 Task: Select the preserved case.
Action: Mouse moved to (1192, 30)
Screenshot: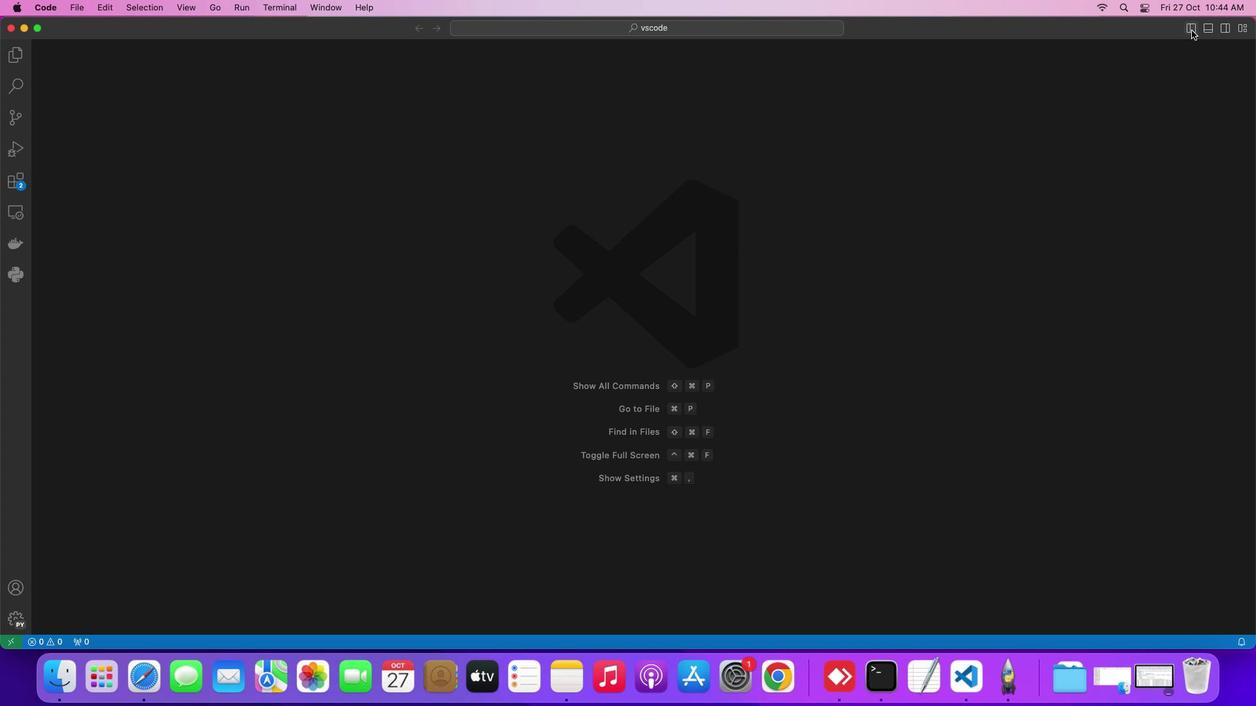
Action: Mouse pressed left at (1192, 30)
Screenshot: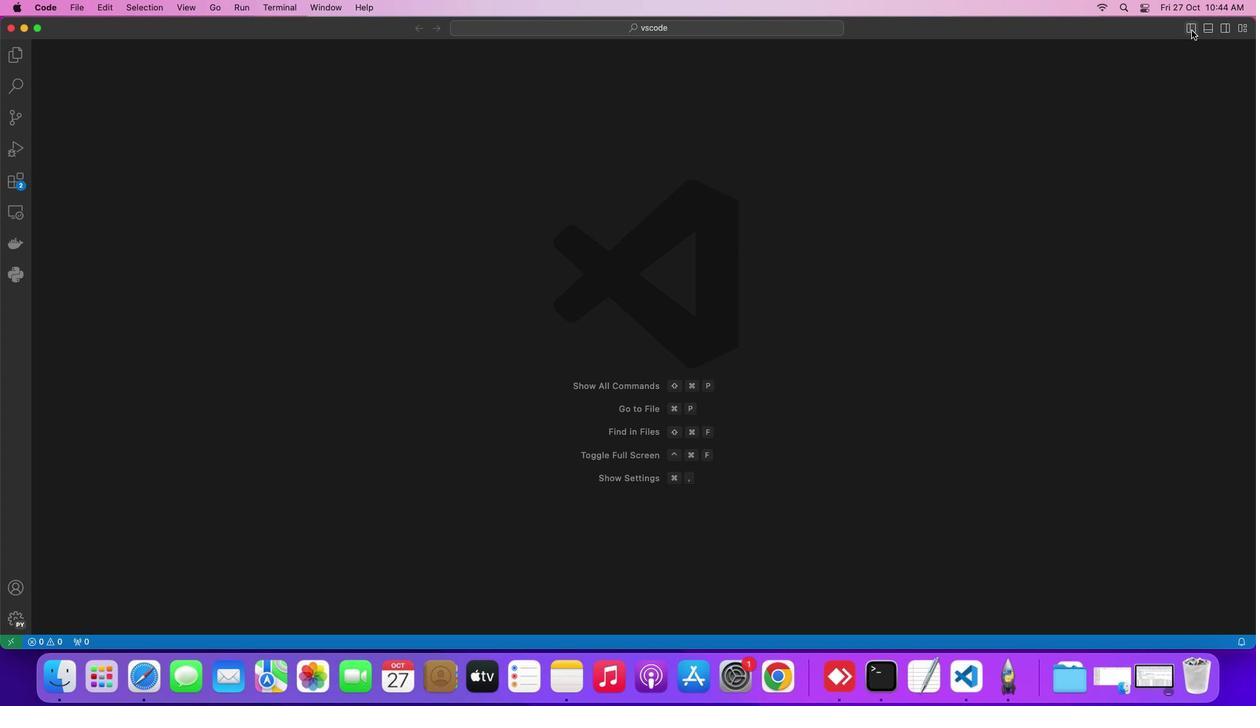 
Action: Mouse moved to (18, 90)
Screenshot: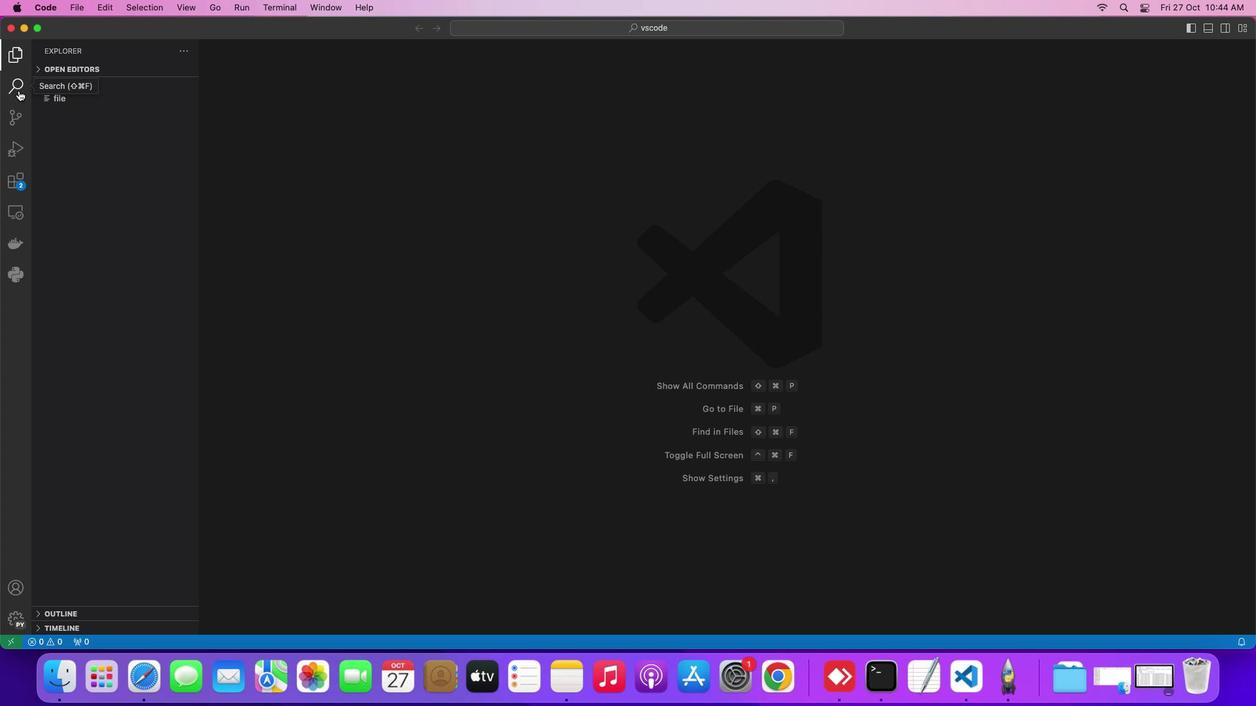 
Action: Mouse pressed left at (18, 90)
Screenshot: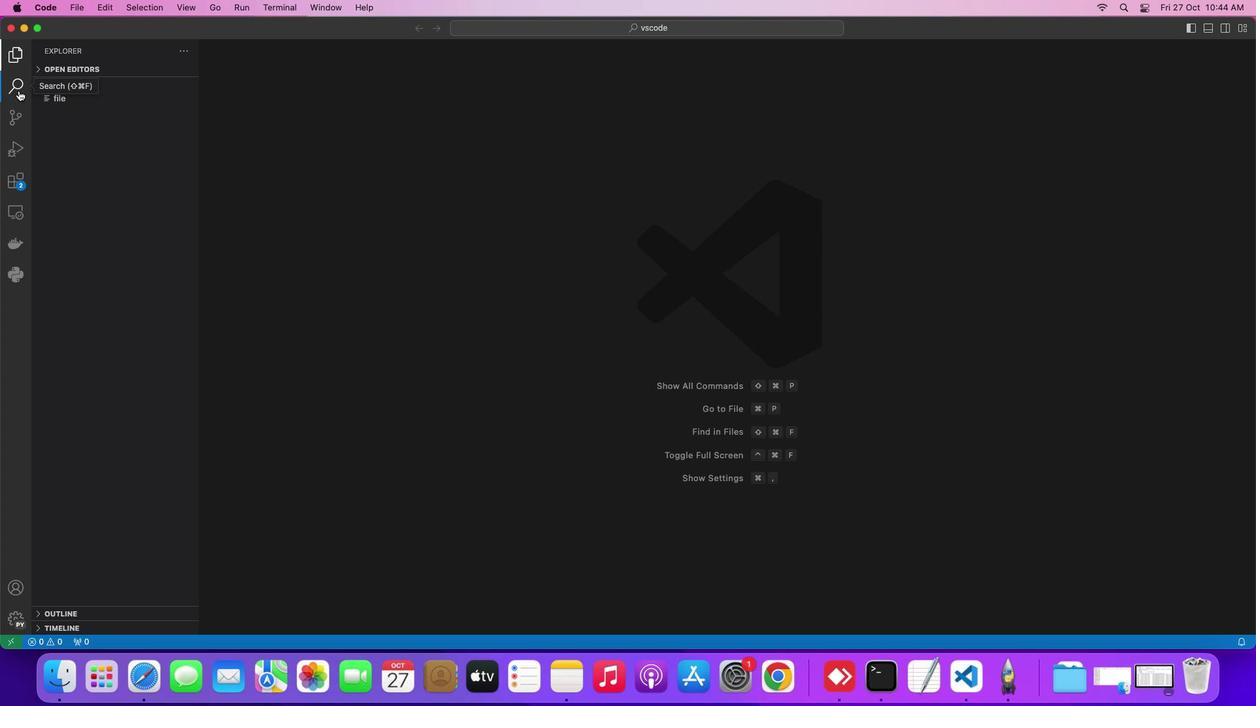 
Action: Mouse moved to (170, 100)
Screenshot: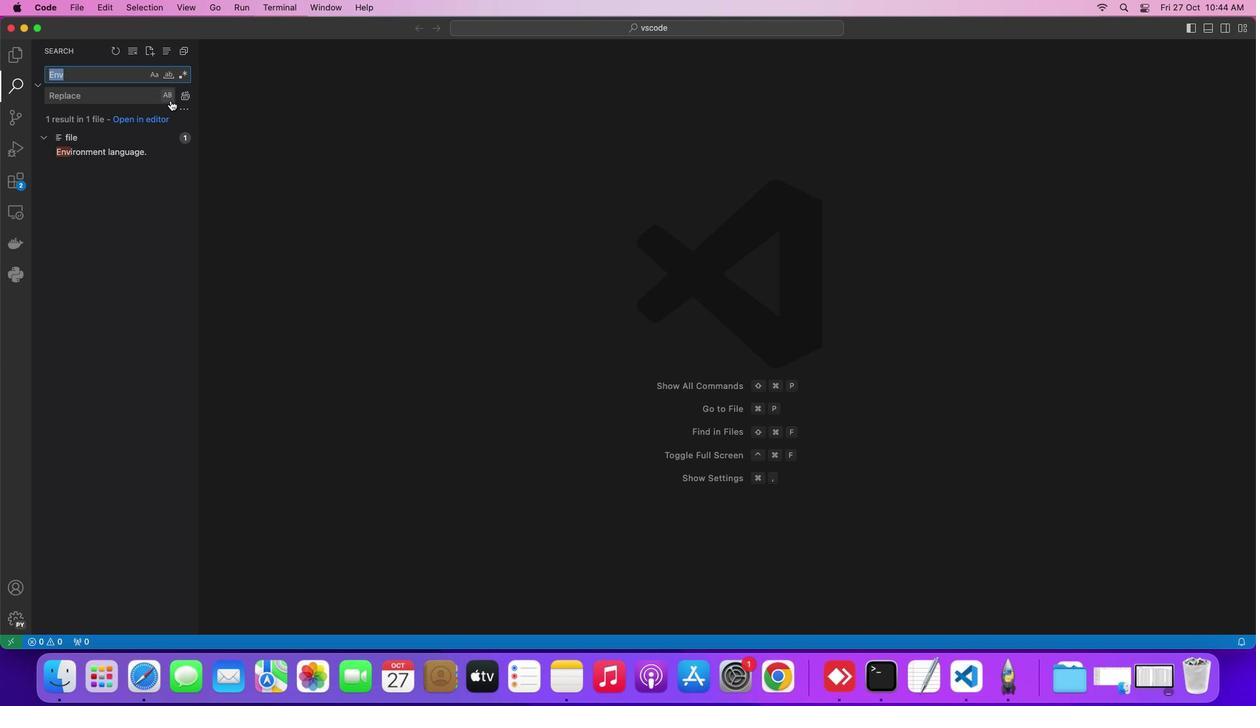 
Action: Mouse pressed left at (170, 100)
Screenshot: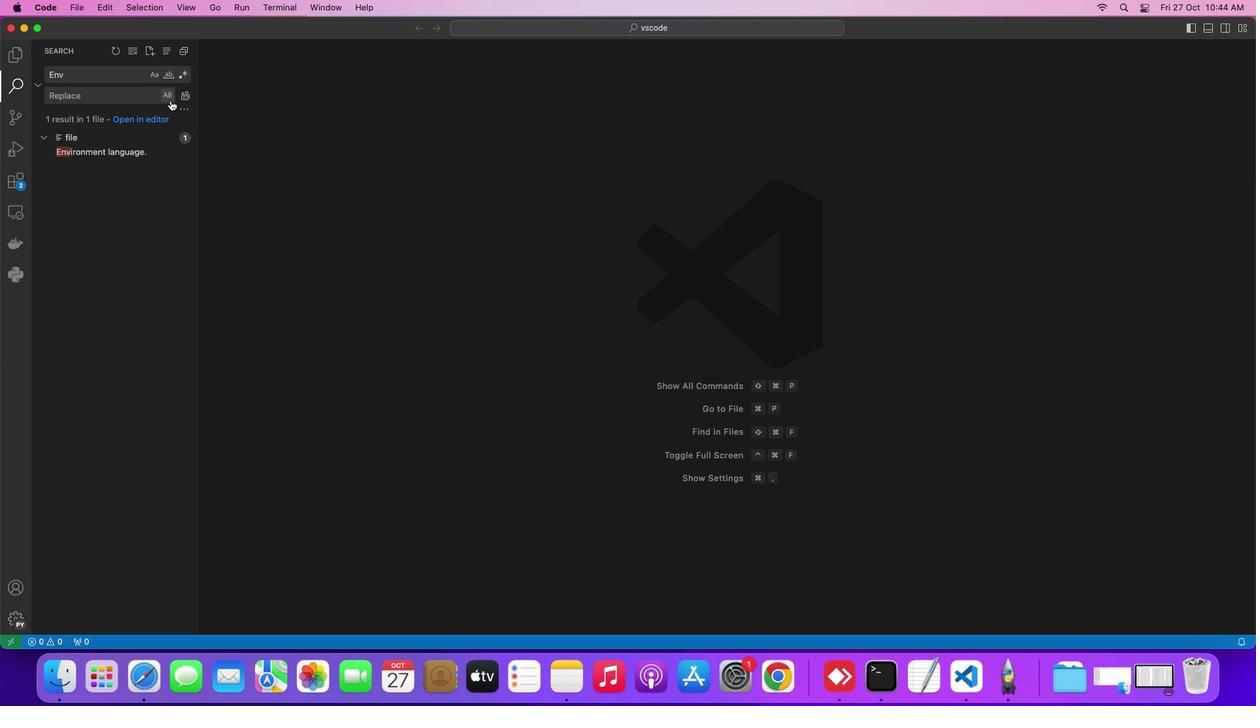 
Action: Mouse moved to (713, 204)
Screenshot: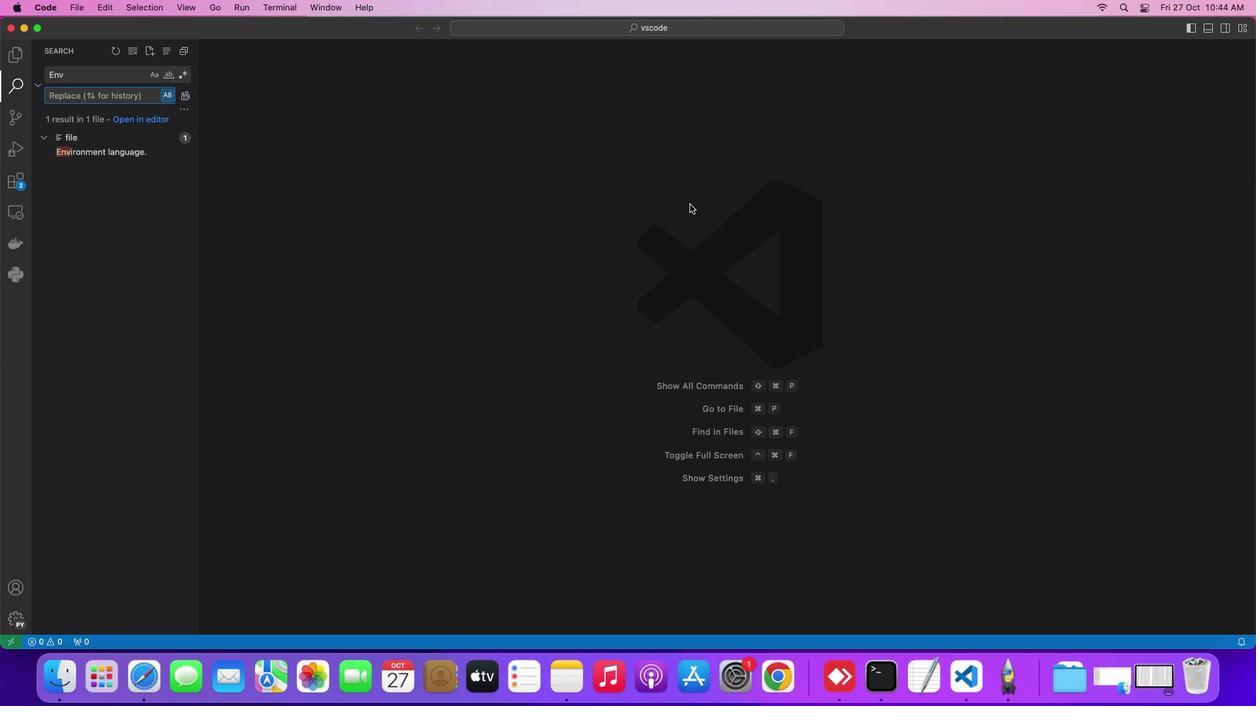
